Task: Invite Team Member Softage.1@softage.net to Workspace Information Security. Invite Team Member Softage.2@softage.net to Workspace Information Security. Invite Team Member Softage.3@softage.net to Workspace Information Security. Invite Team Member Softage.4@softage.net to Workspace Information Security
Action: Mouse moved to (910, 119)
Screenshot: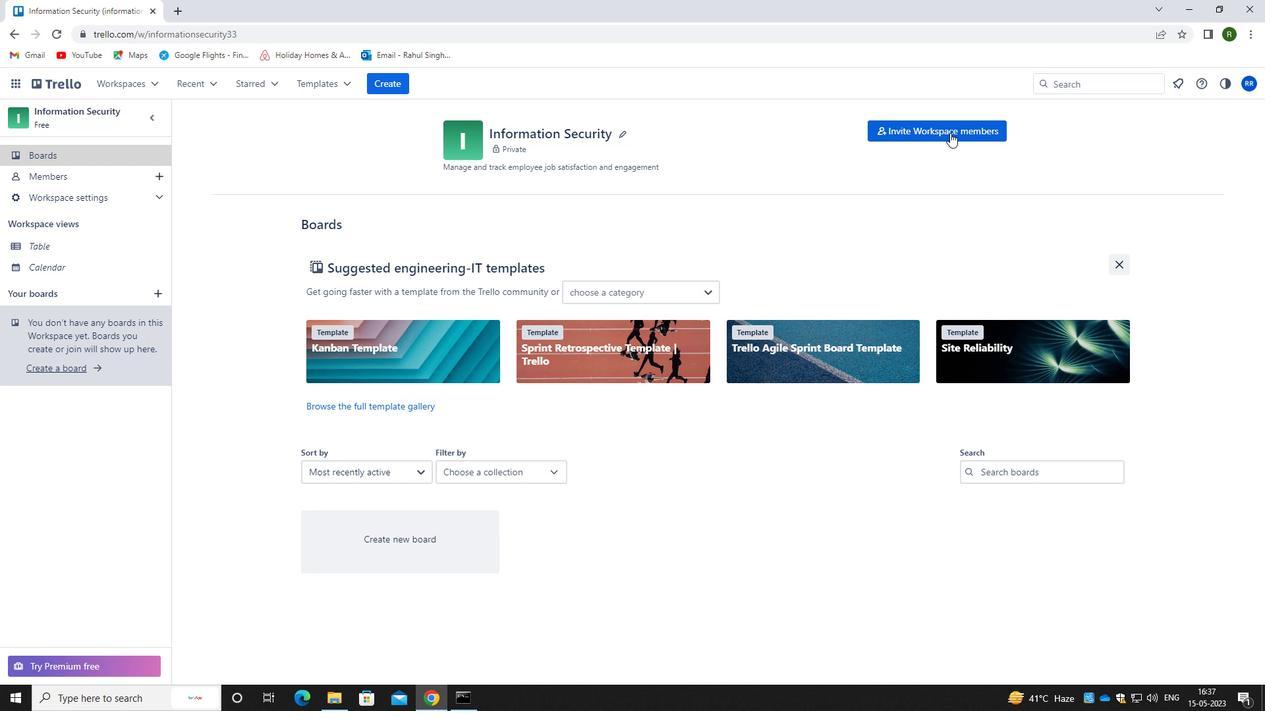 
Action: Mouse pressed left at (910, 119)
Screenshot: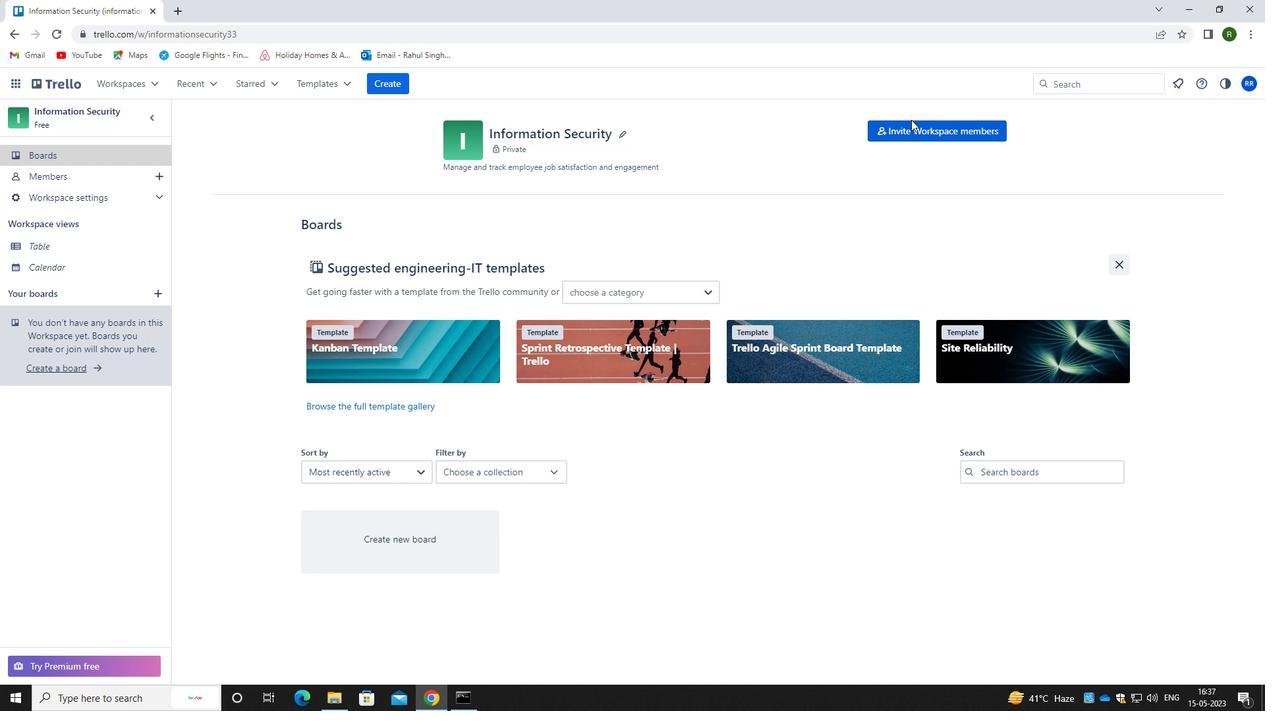 
Action: Mouse moved to (930, 129)
Screenshot: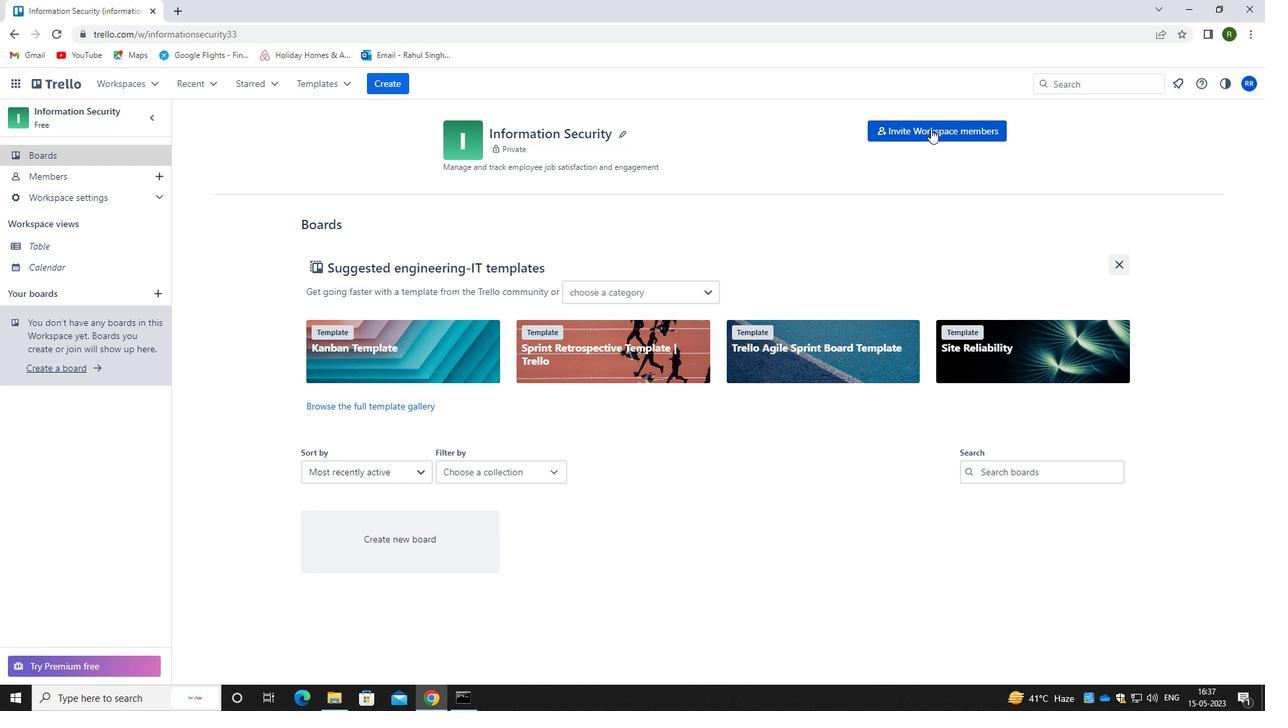 
Action: Mouse pressed left at (930, 129)
Screenshot: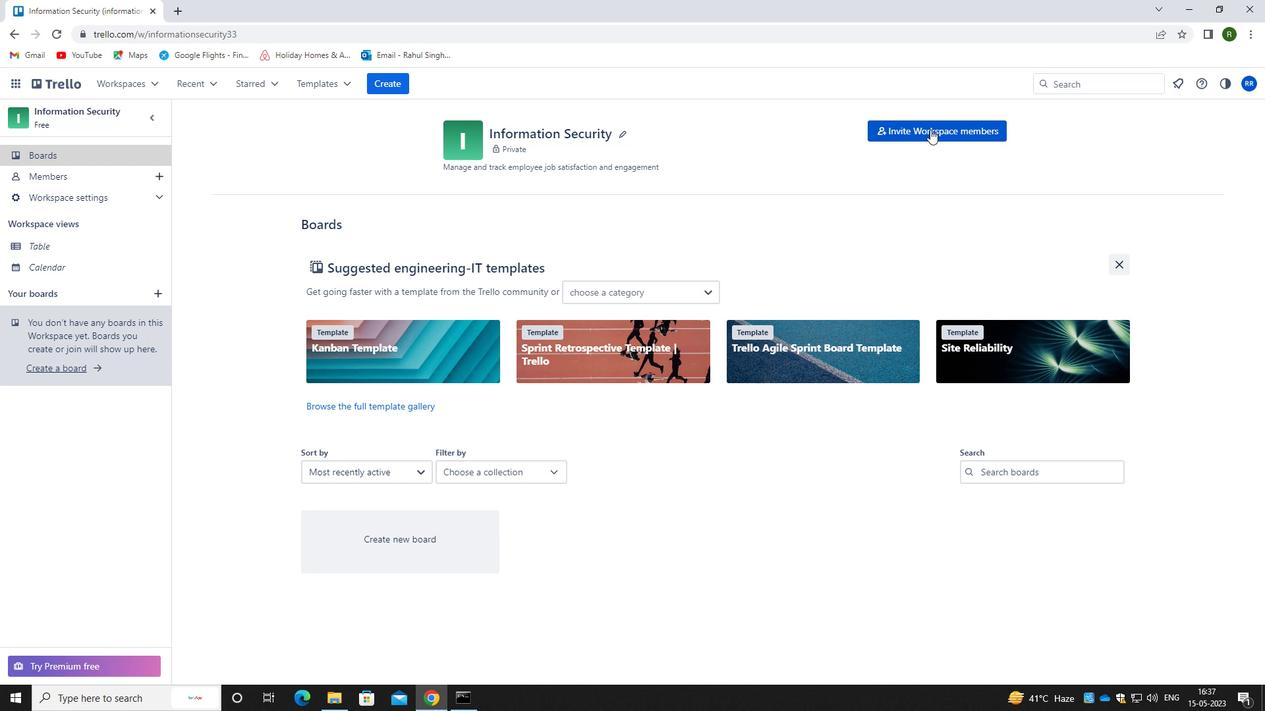 
Action: Mouse moved to (558, 374)
Screenshot: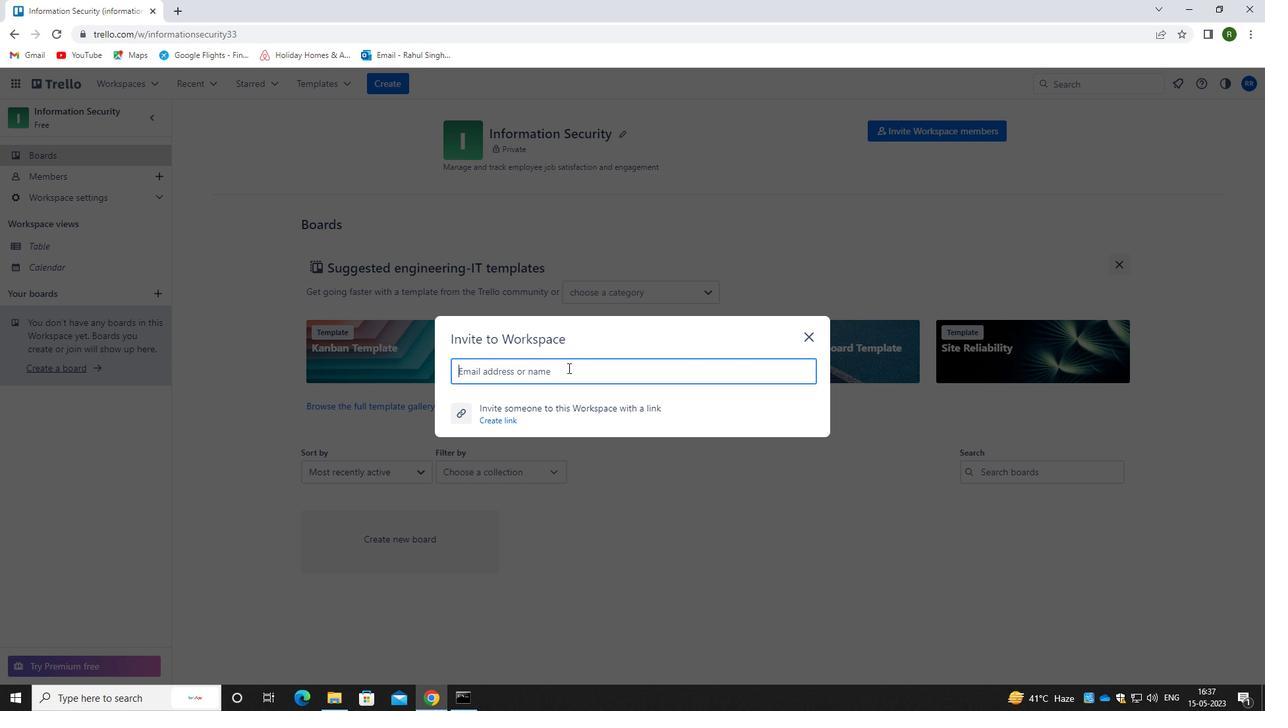 
Action: Key pressed <Key.caps_lock>s<Key.caps_lock>oftage.1<Key.shift>@SOFTAGE.NET
Screenshot: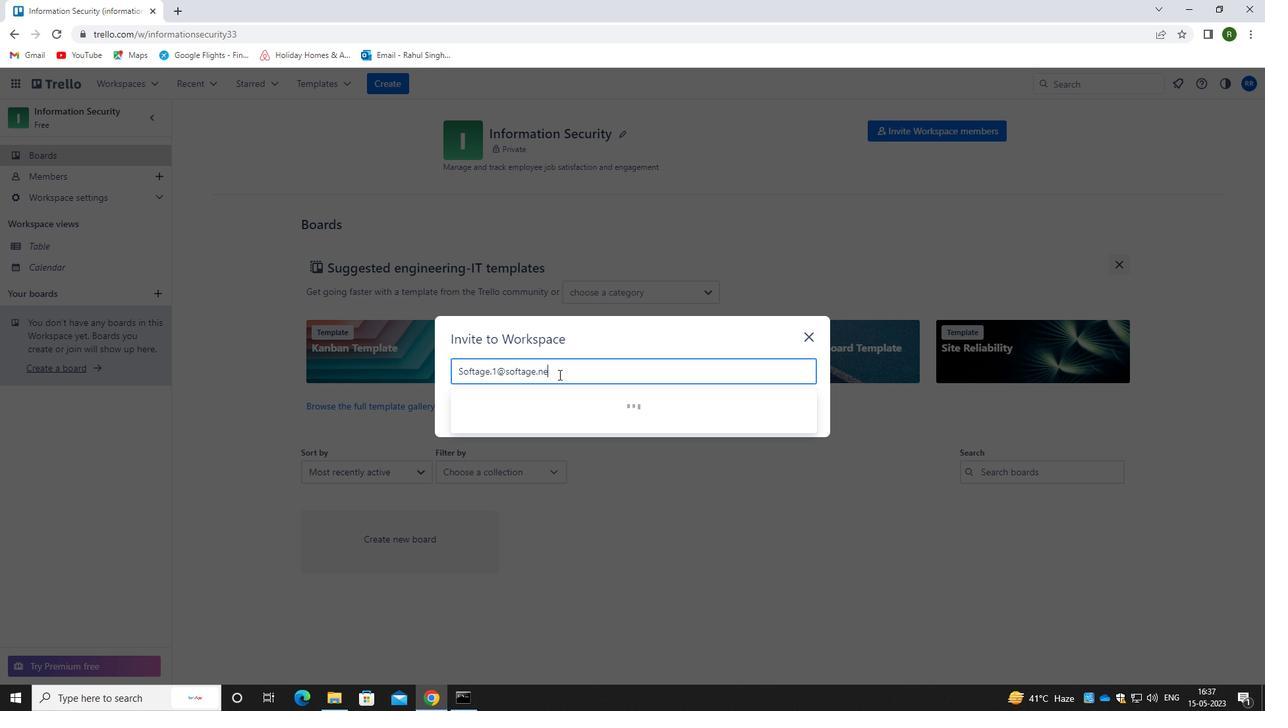 
Action: Mouse moved to (484, 407)
Screenshot: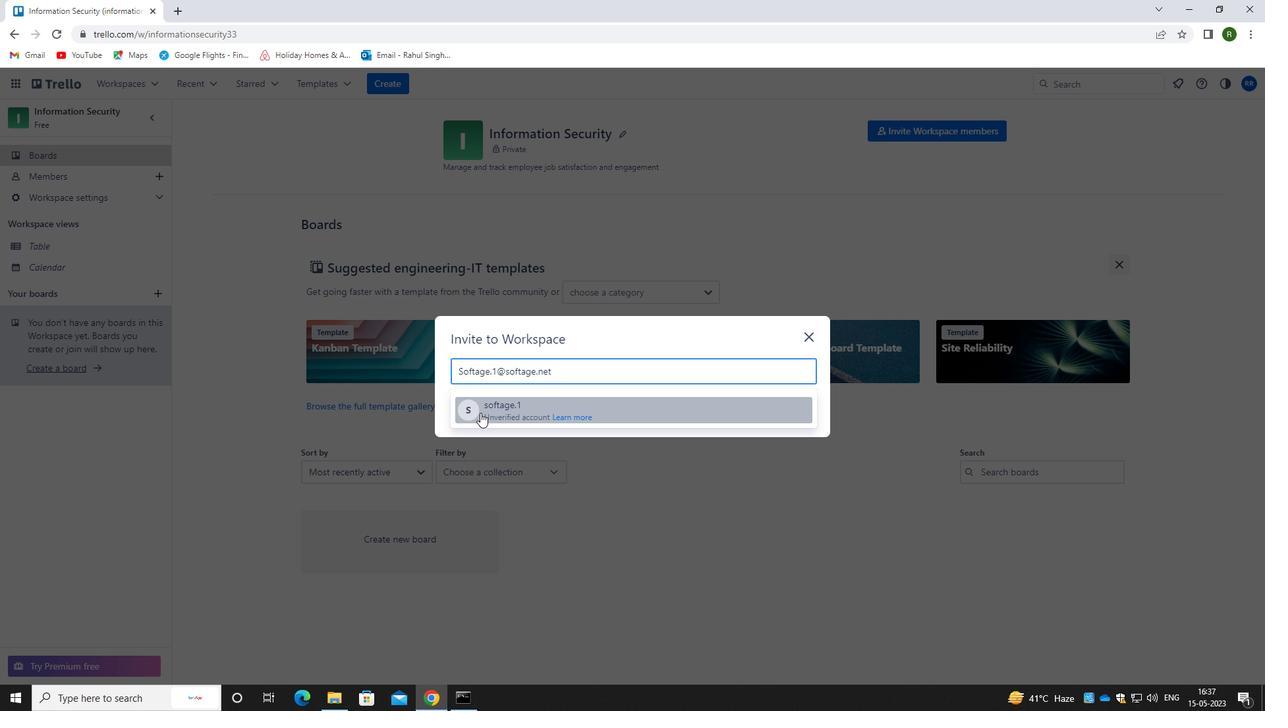 
Action: Mouse pressed left at (484, 407)
Screenshot: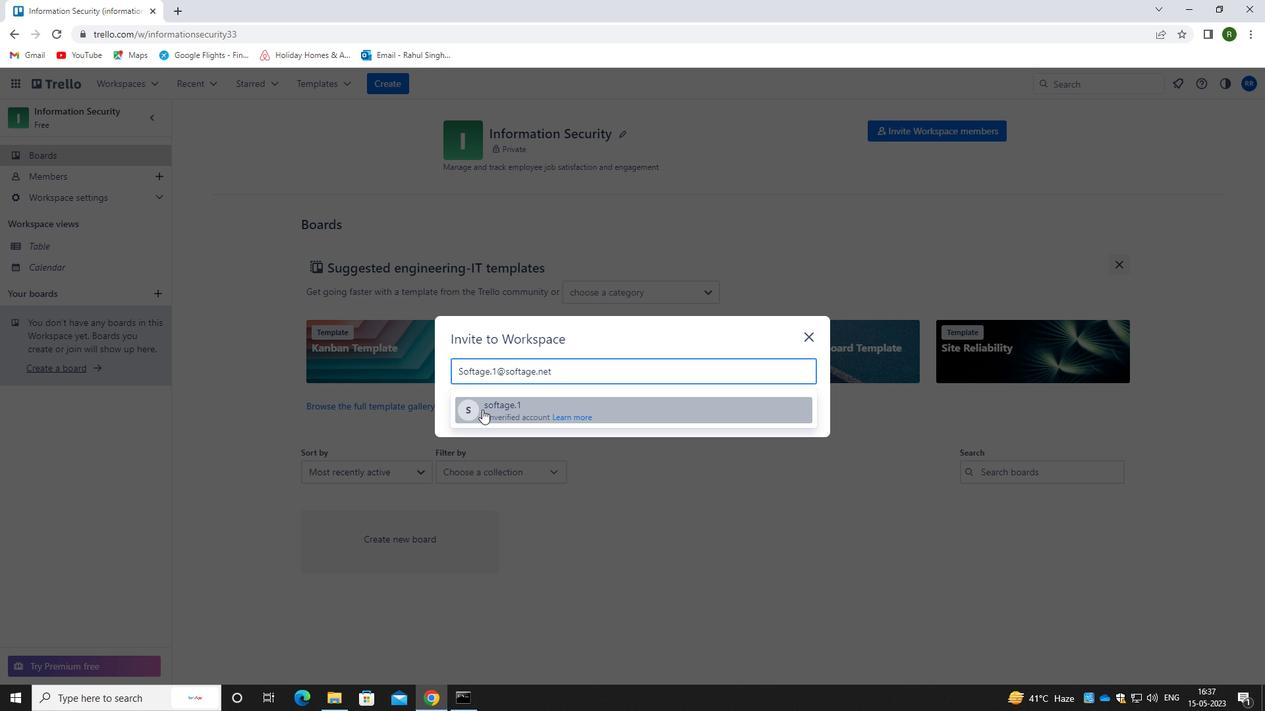 
Action: Mouse moved to (582, 345)
Screenshot: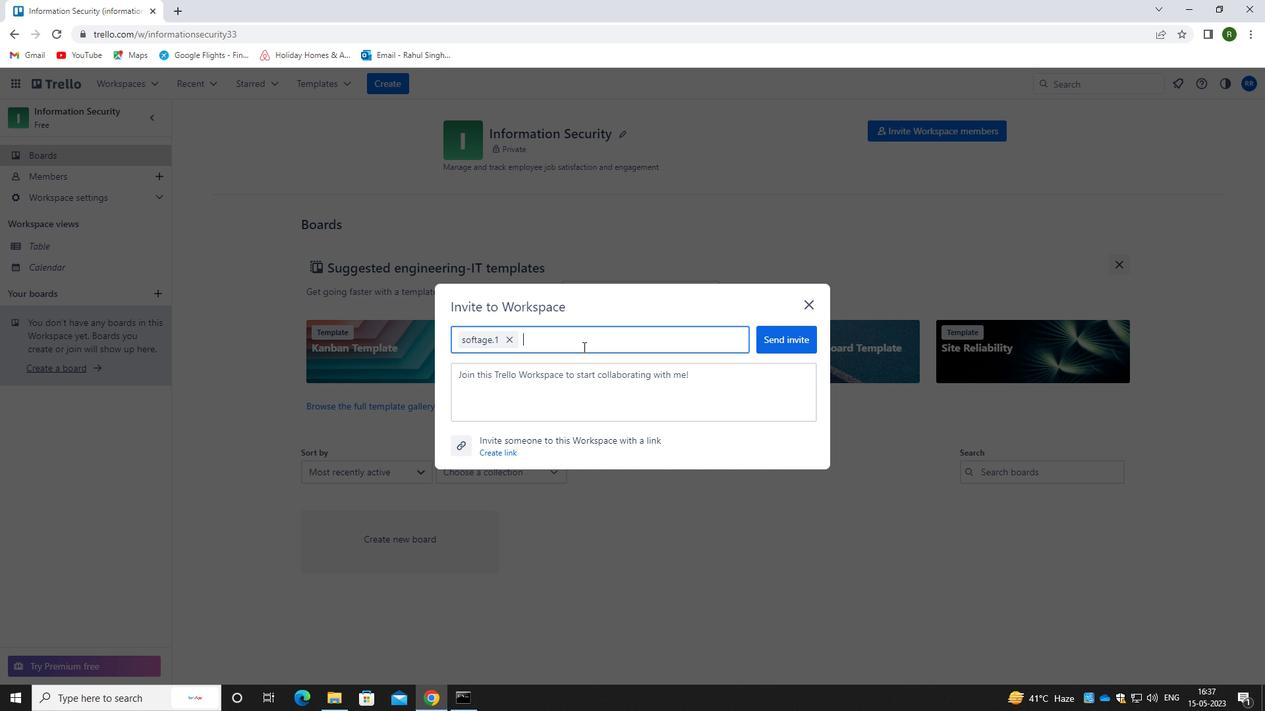 
Action: Key pressed <Key.shift>SOFTAGE,<Key.backspace>.2<Key.shift>@SOFTAGE.NET
Screenshot: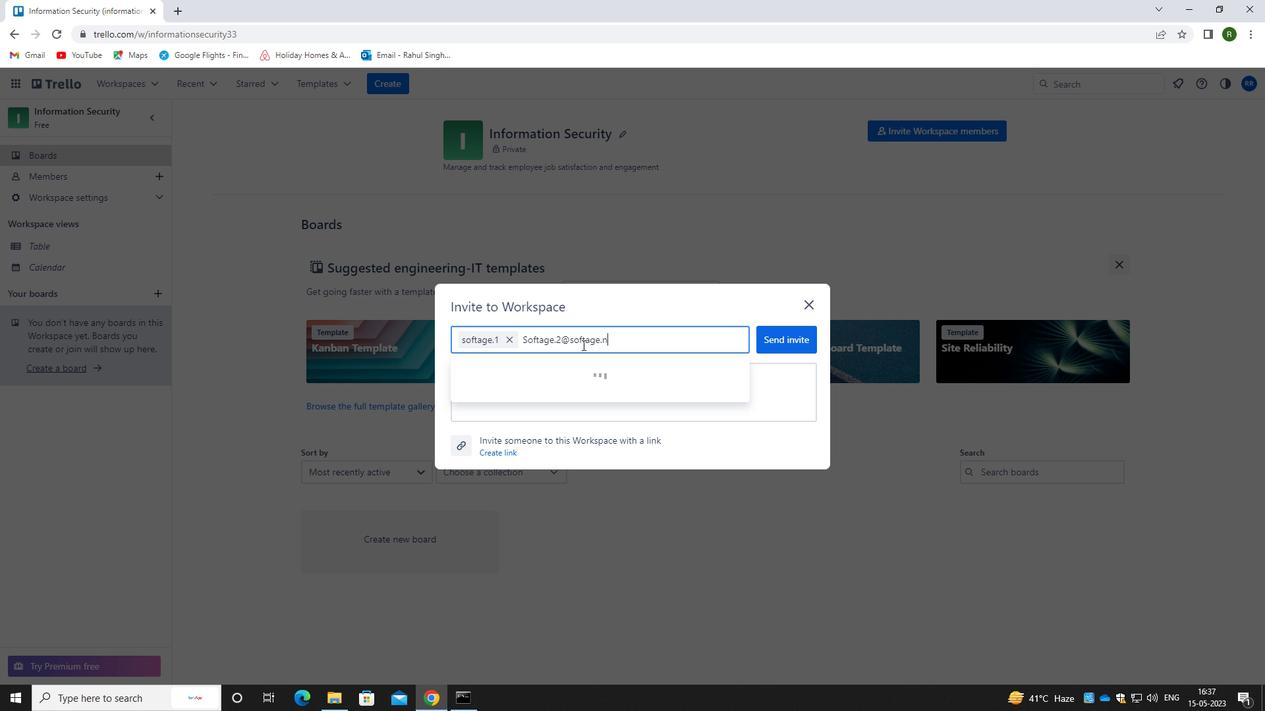 
Action: Mouse moved to (766, 341)
Screenshot: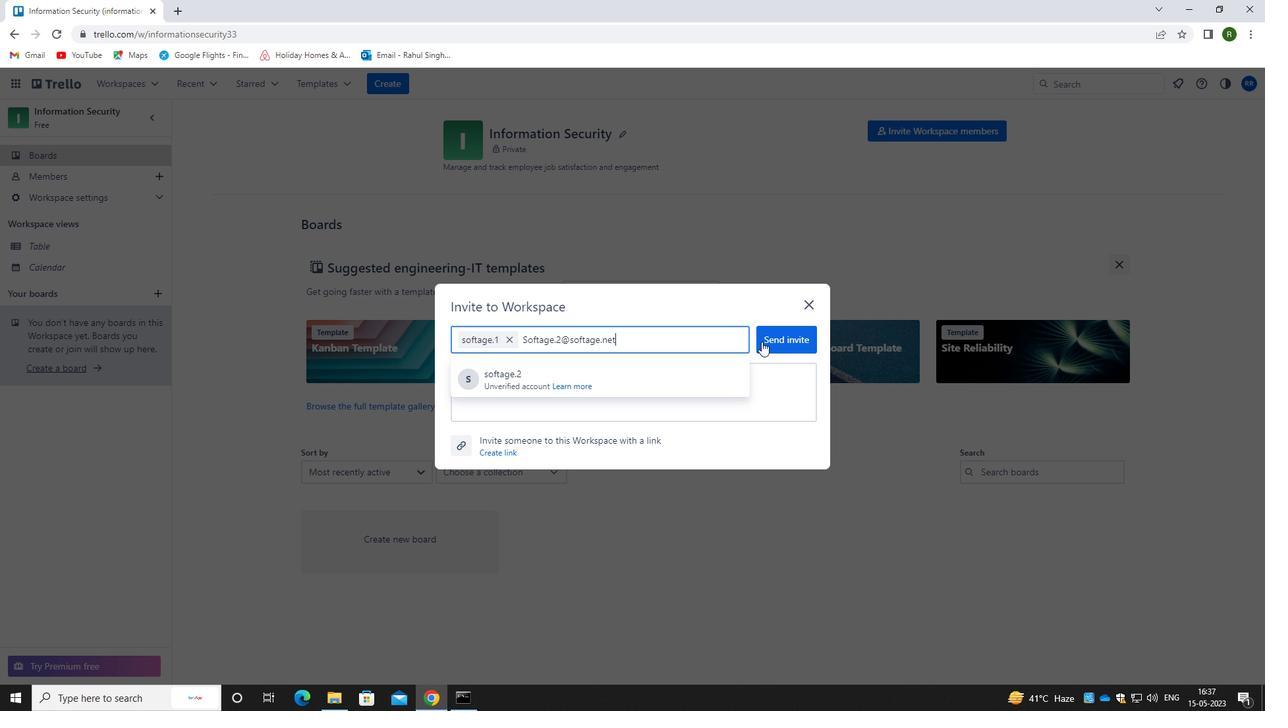 
Action: Mouse pressed left at (766, 341)
Screenshot: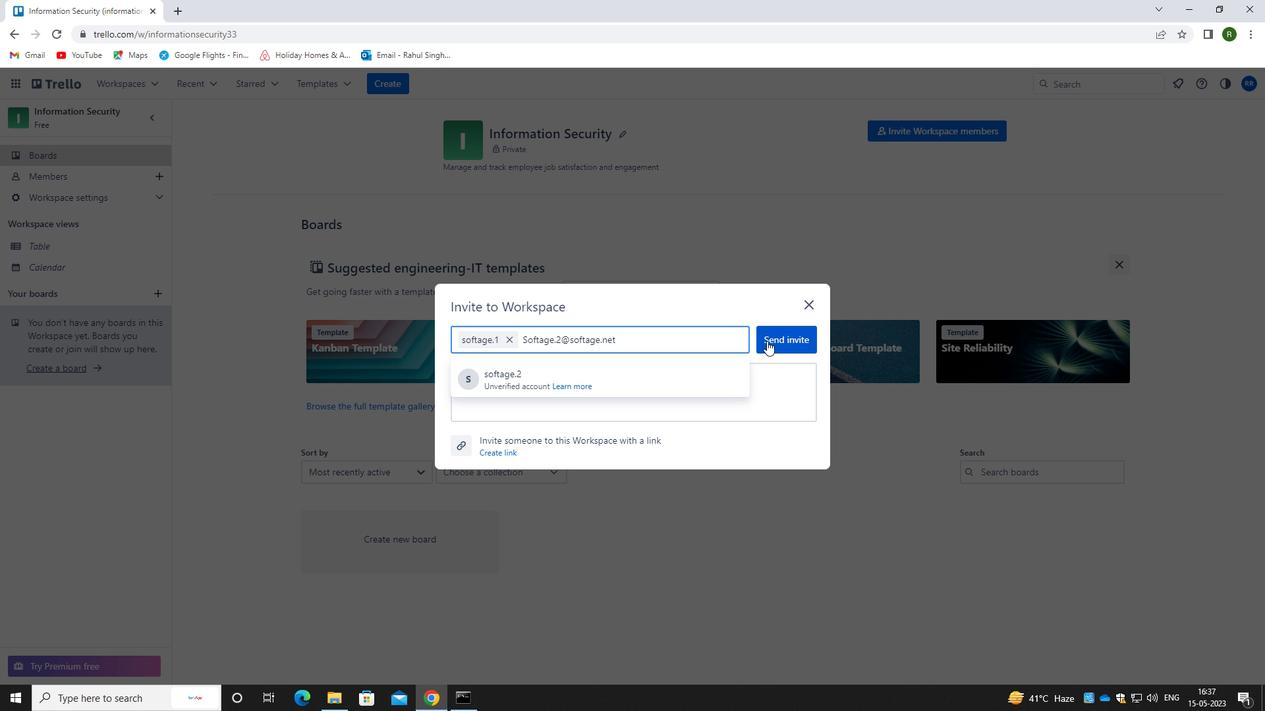 
Action: Mouse moved to (906, 131)
Screenshot: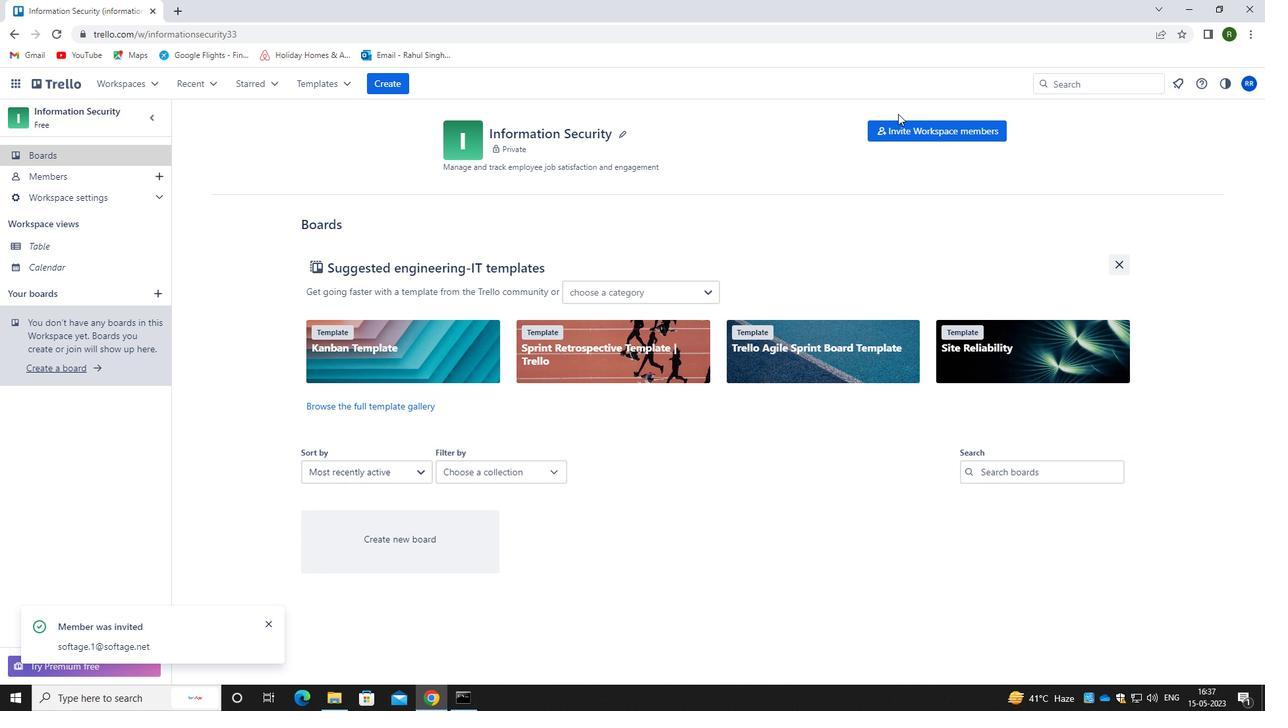 
Action: Mouse pressed left at (906, 131)
Screenshot: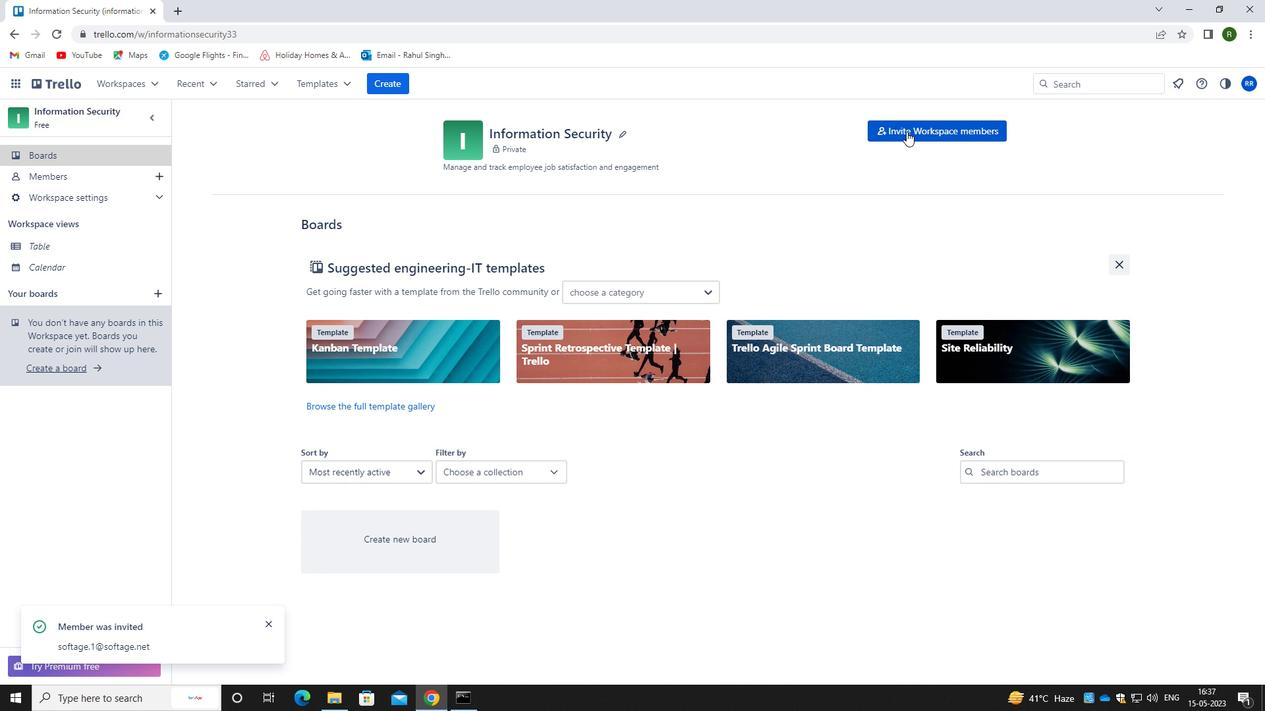 
Action: Mouse moved to (612, 396)
Screenshot: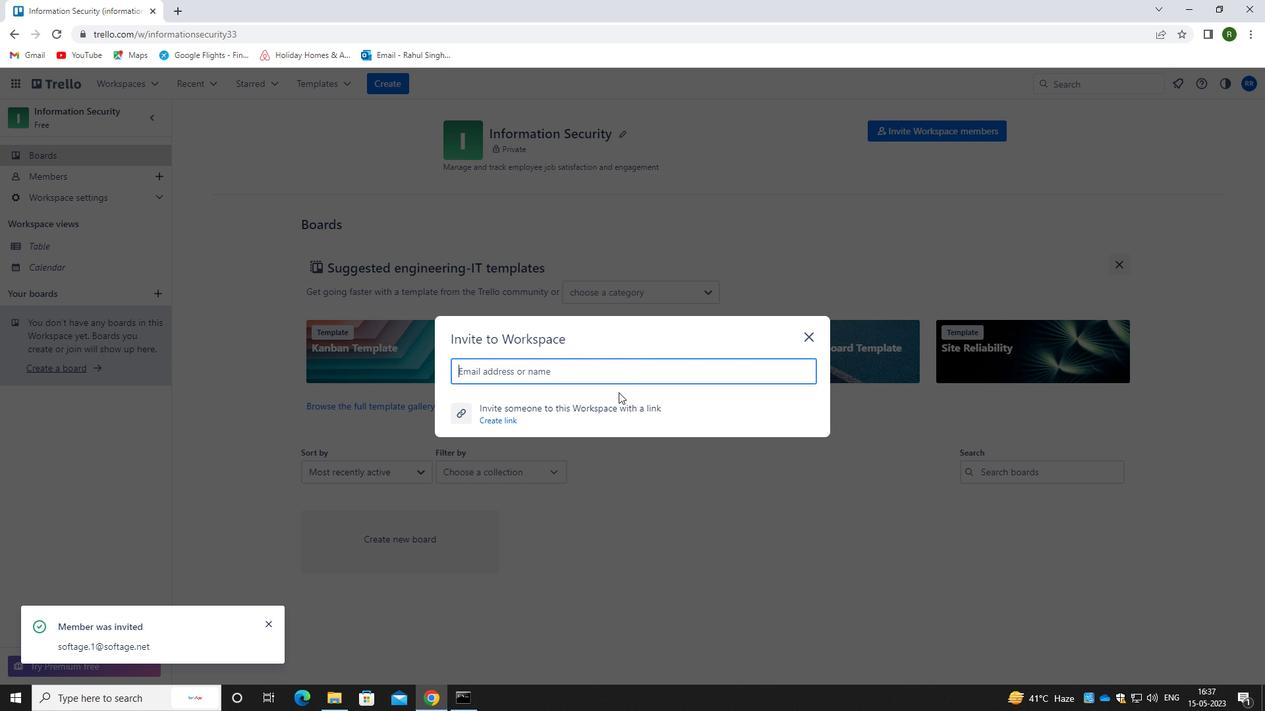 
Action: Key pressed <Key.caps_lock>S<Key.caps_lock>OFTAGE.3<Key.shift>@SOFTAGE.NET
Screenshot: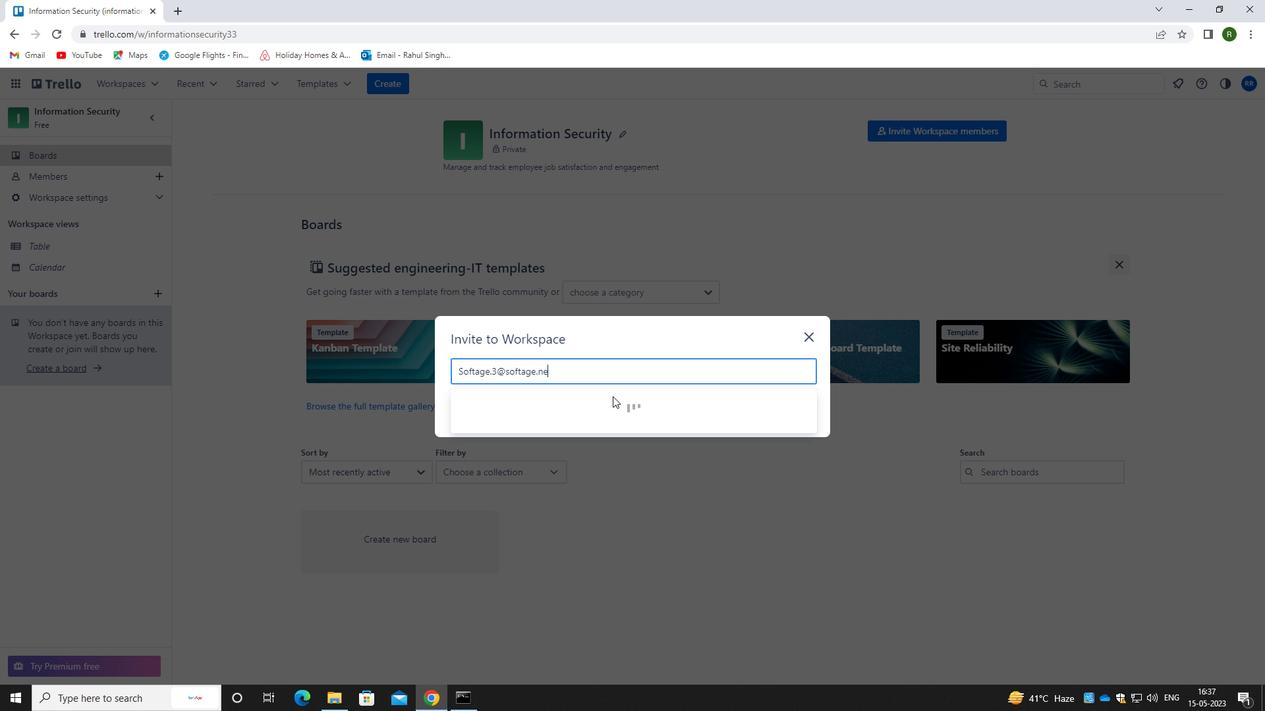 
Action: Mouse moved to (526, 411)
Screenshot: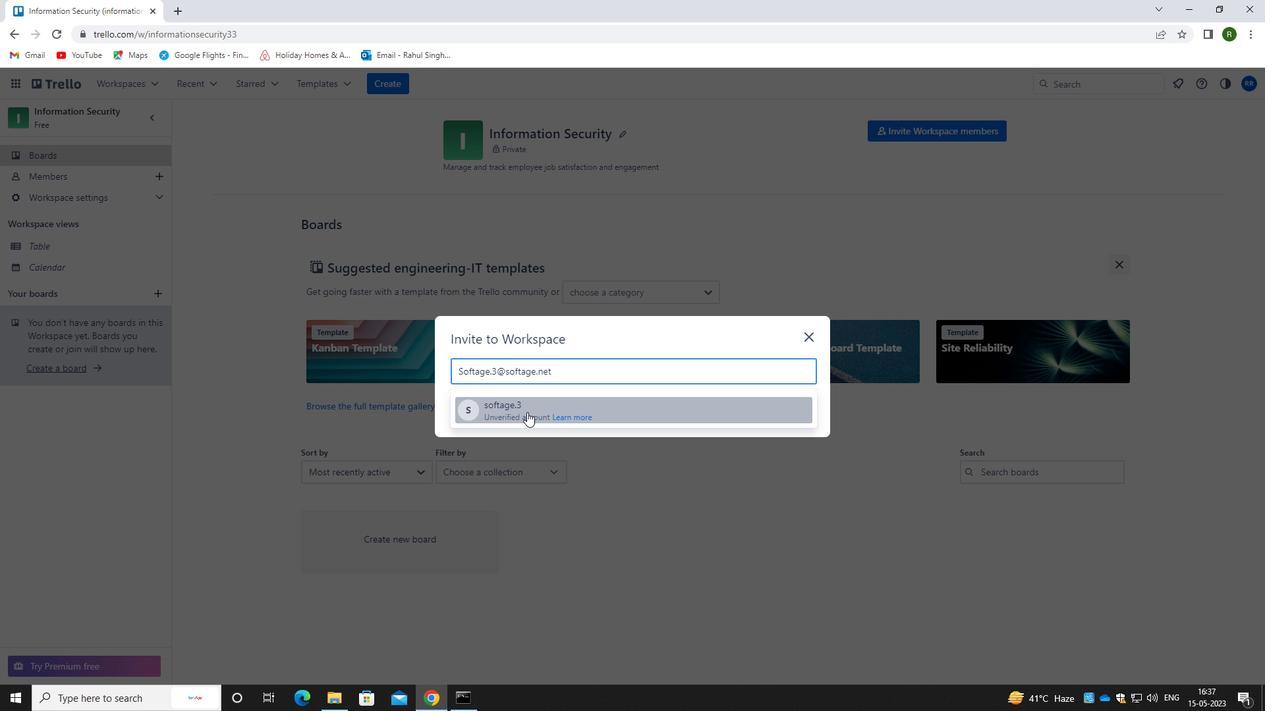 
Action: Mouse pressed left at (526, 411)
Screenshot: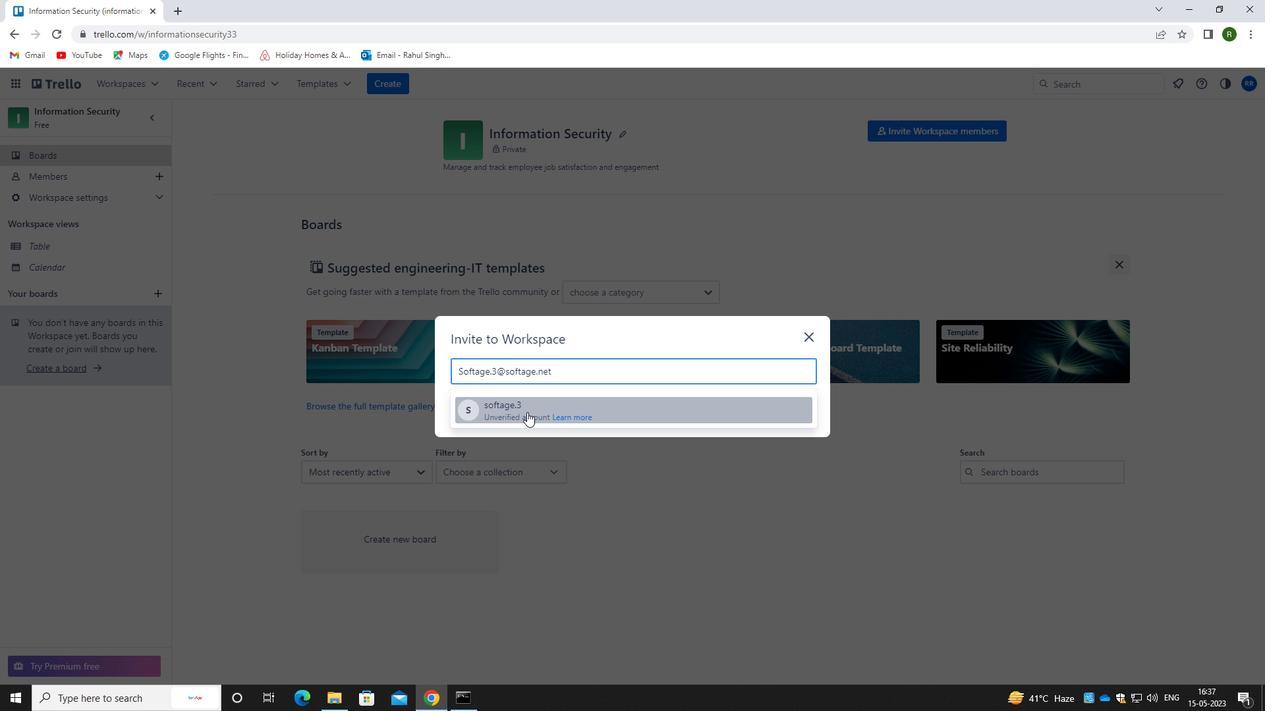 
Action: Mouse moved to (769, 345)
Screenshot: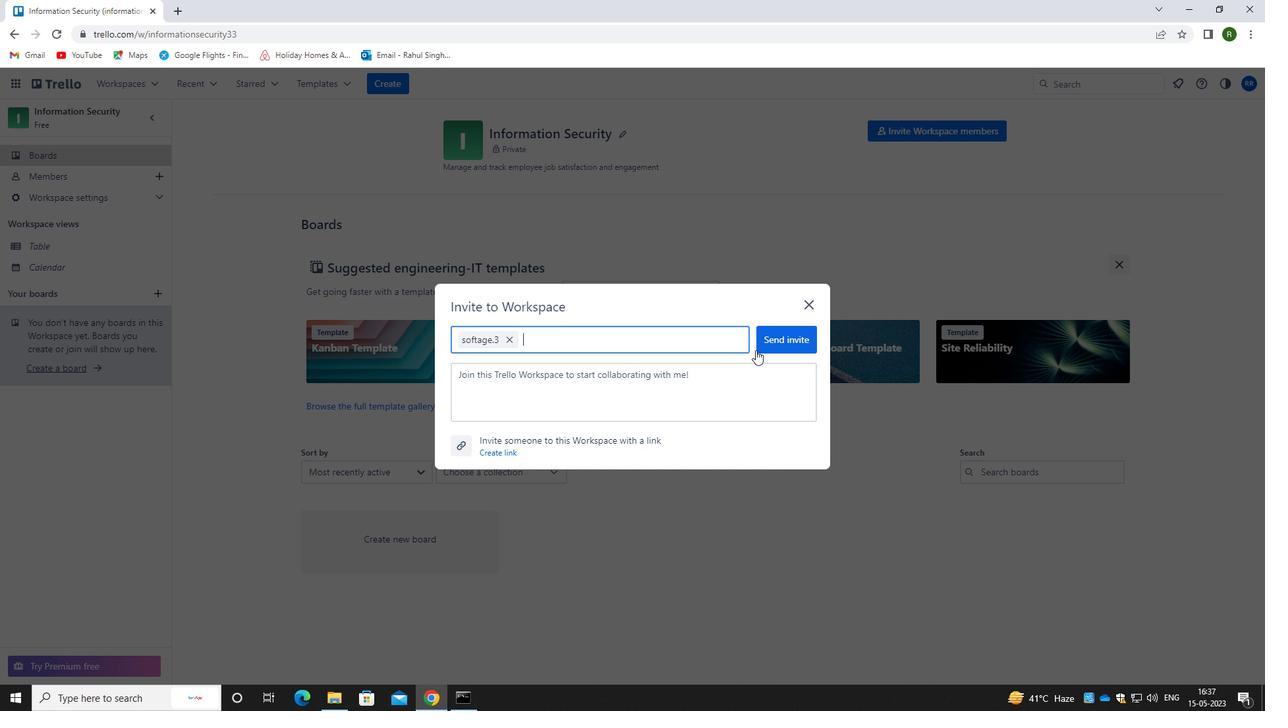 
Action: Mouse pressed left at (769, 345)
Screenshot: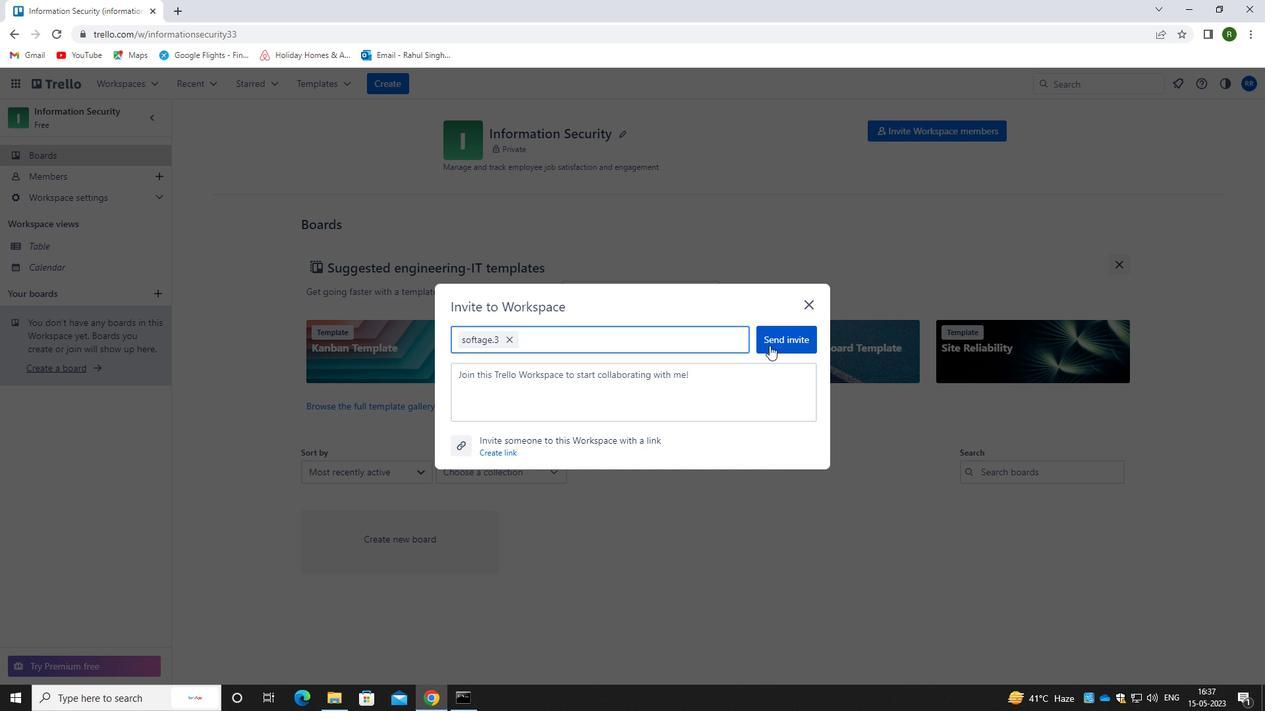 
Action: Mouse moved to (902, 132)
Screenshot: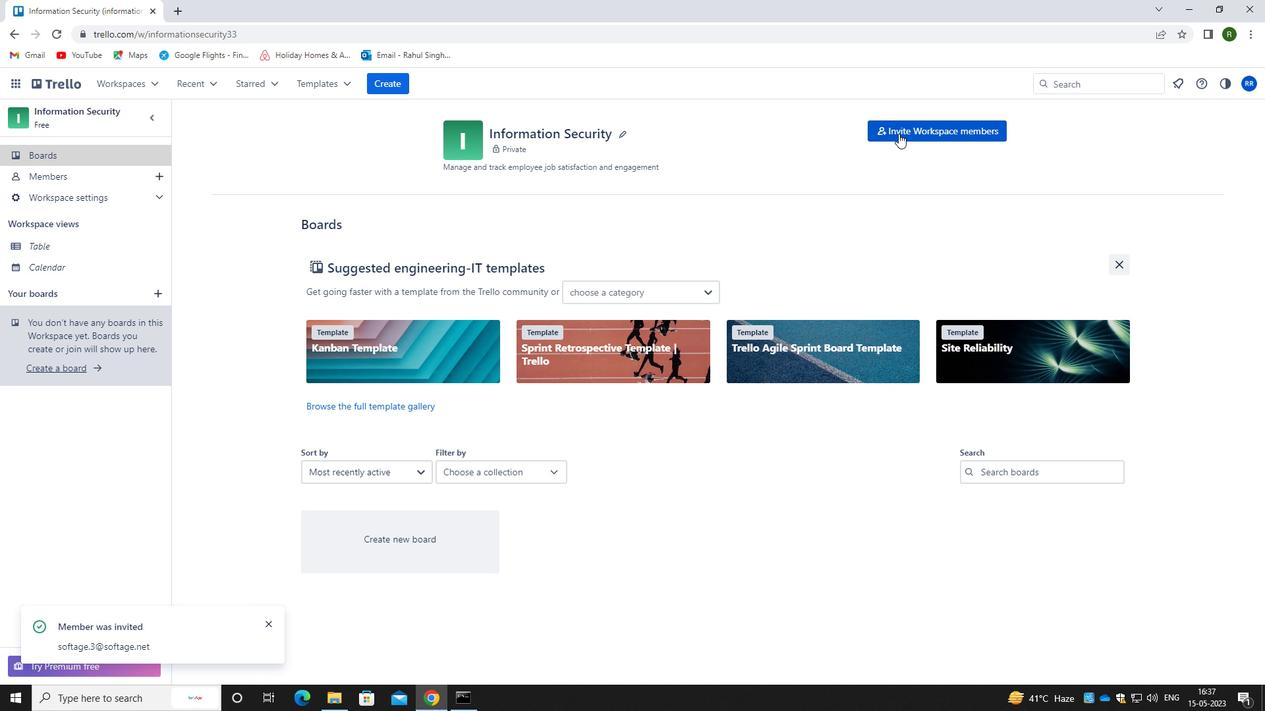 
Action: Mouse pressed left at (902, 132)
Screenshot: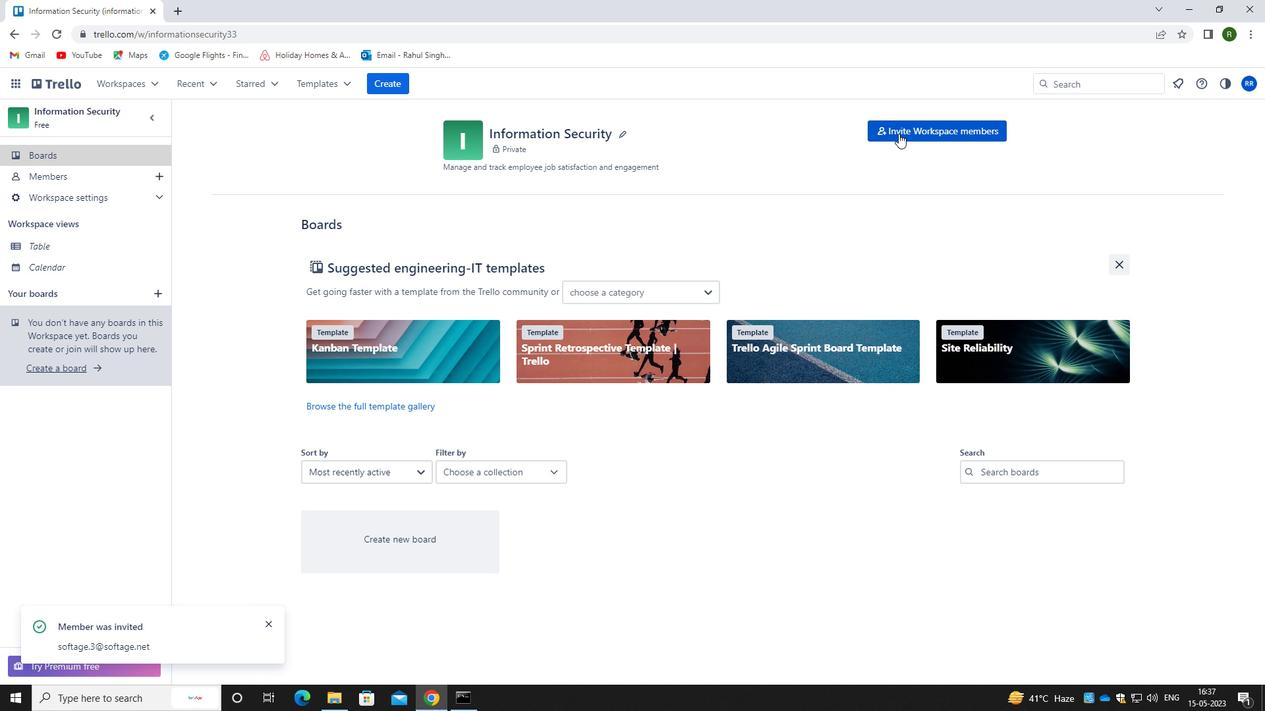 
Action: Mouse moved to (629, 348)
Screenshot: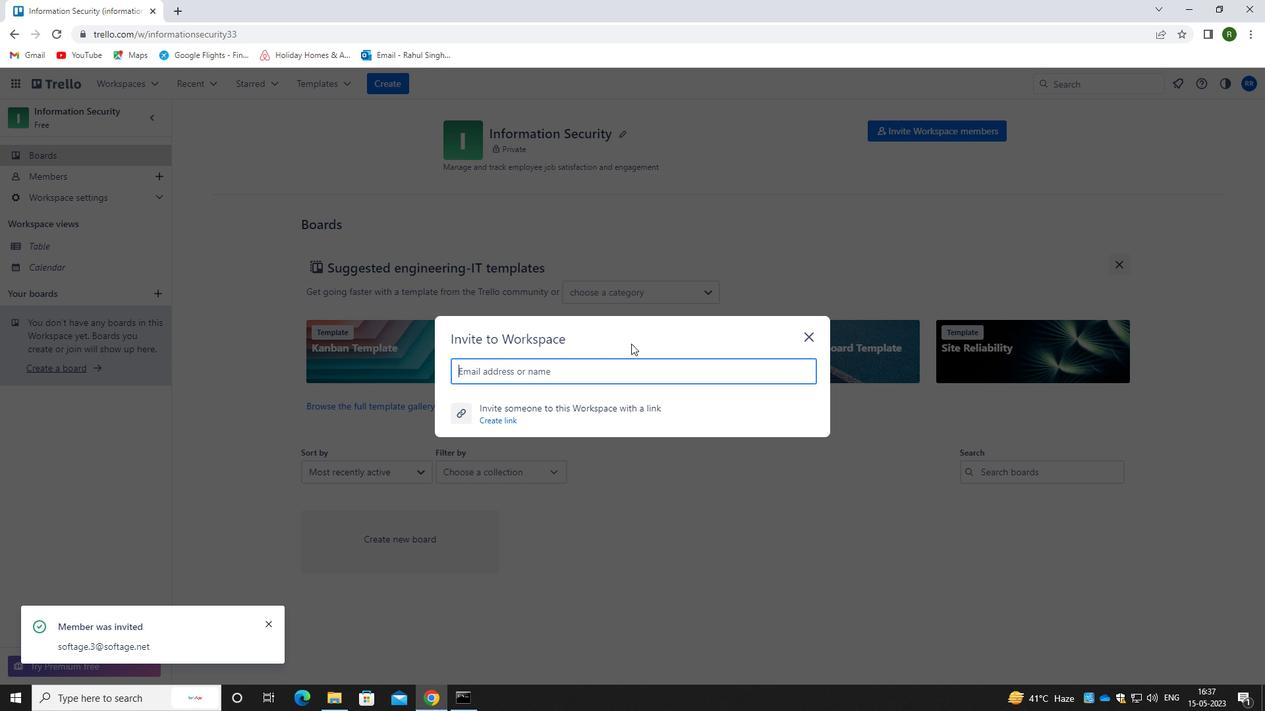 
Action: Key pressed <Key.shift>SOFTAGE.4<Key.shift>@SOFTAGE.NET
Screenshot: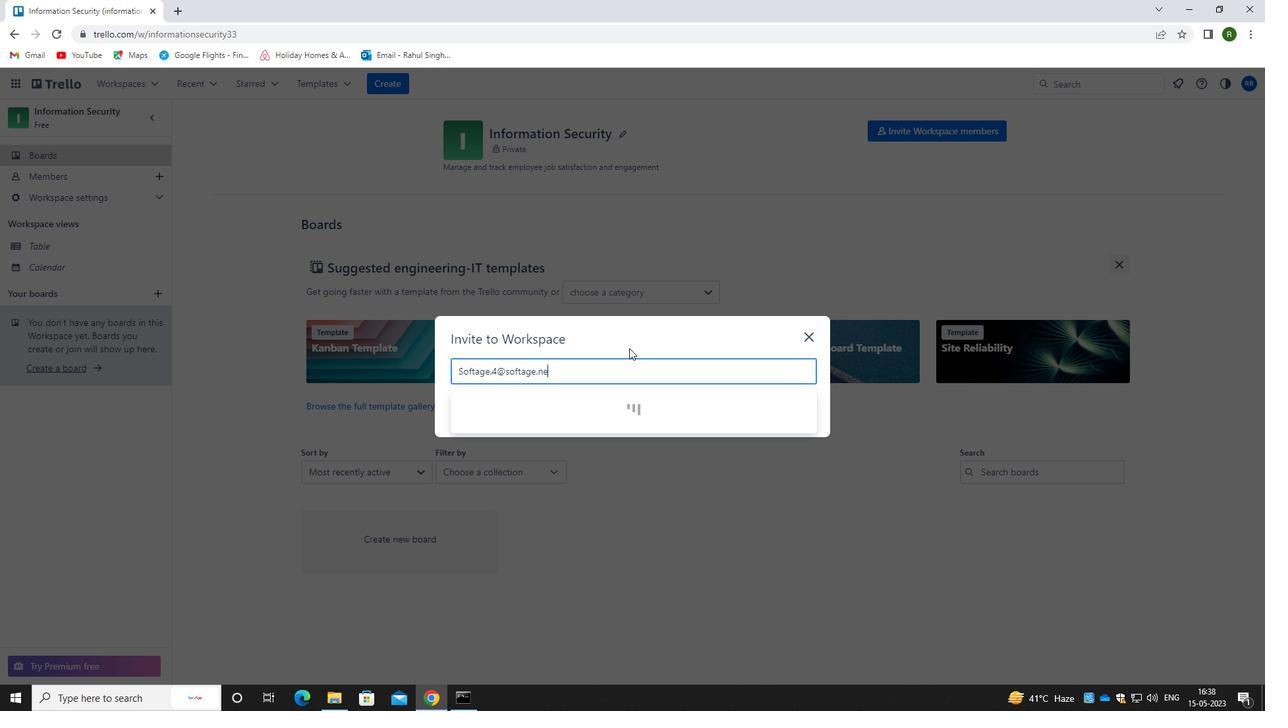 
Action: Mouse moved to (475, 411)
Screenshot: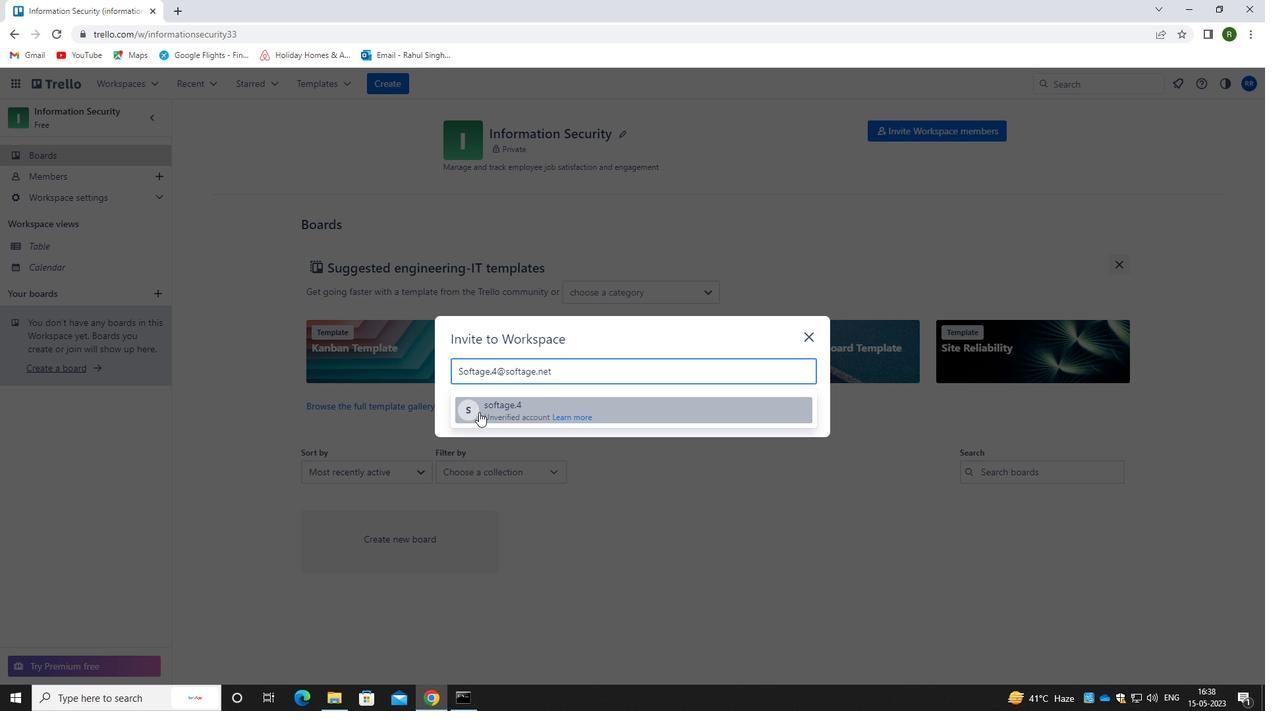
Action: Mouse pressed left at (475, 411)
Screenshot: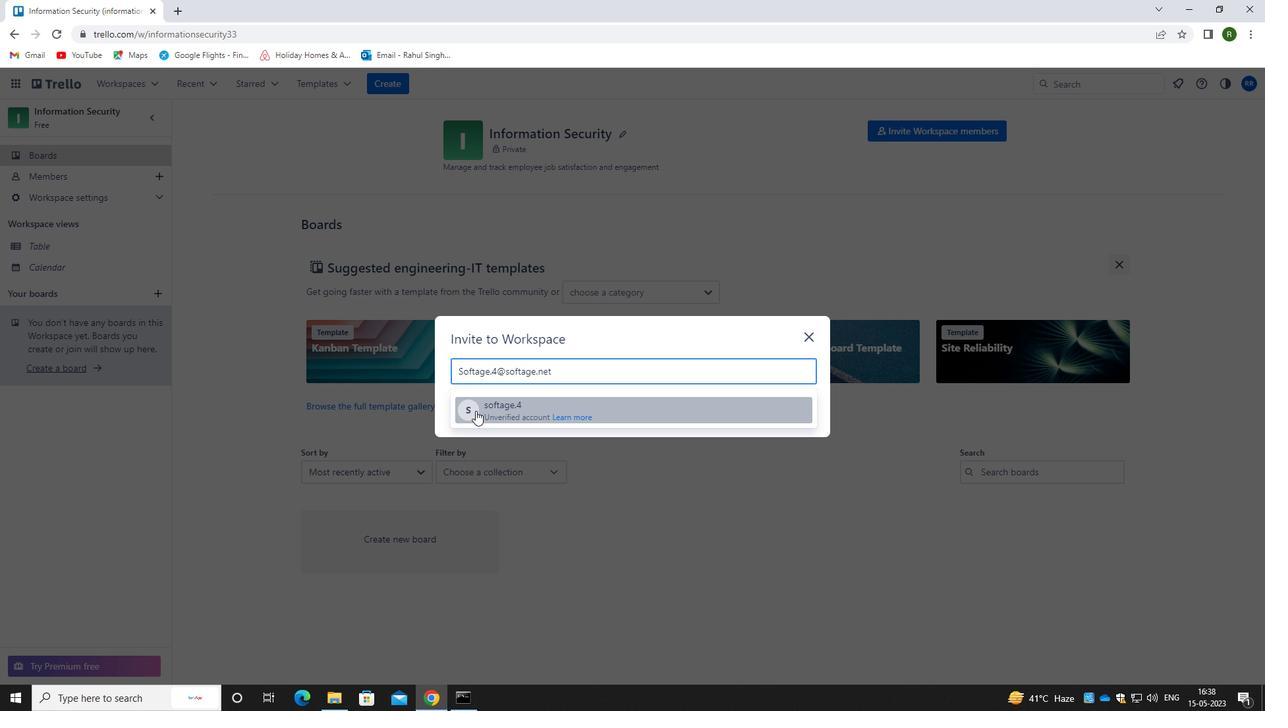 
Action: Mouse moved to (778, 342)
Screenshot: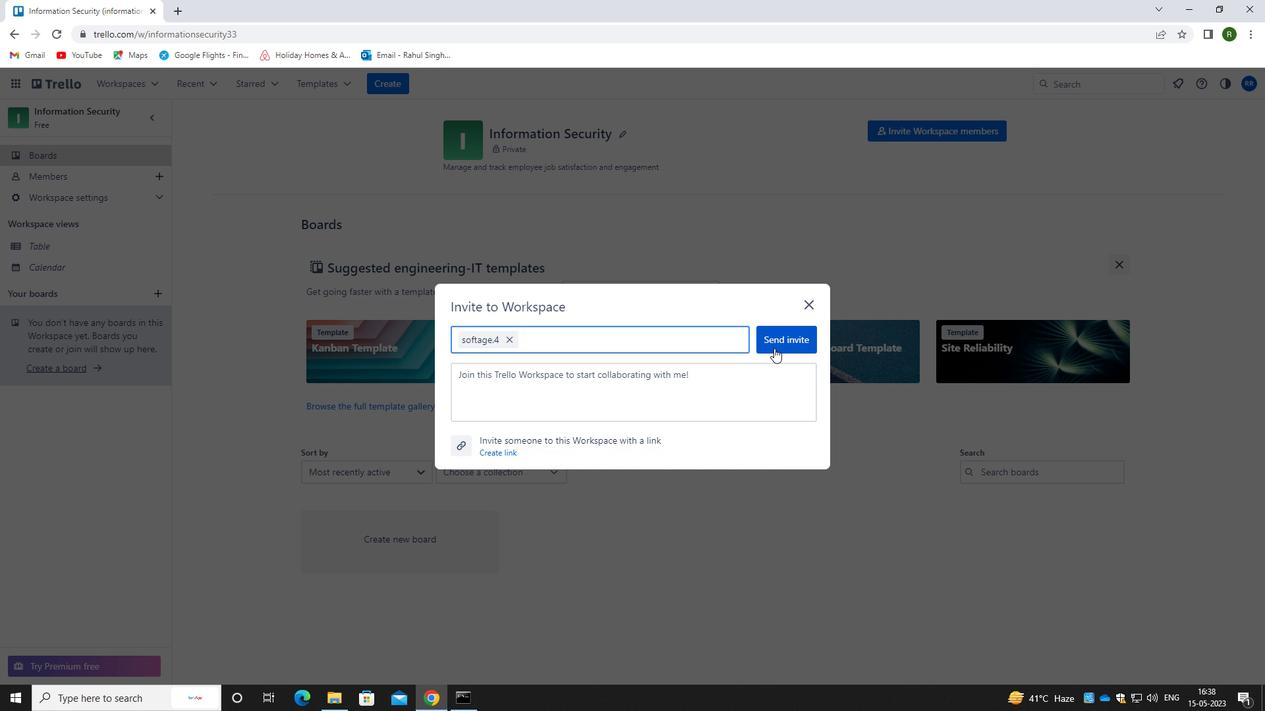 
Action: Mouse pressed left at (778, 342)
Screenshot: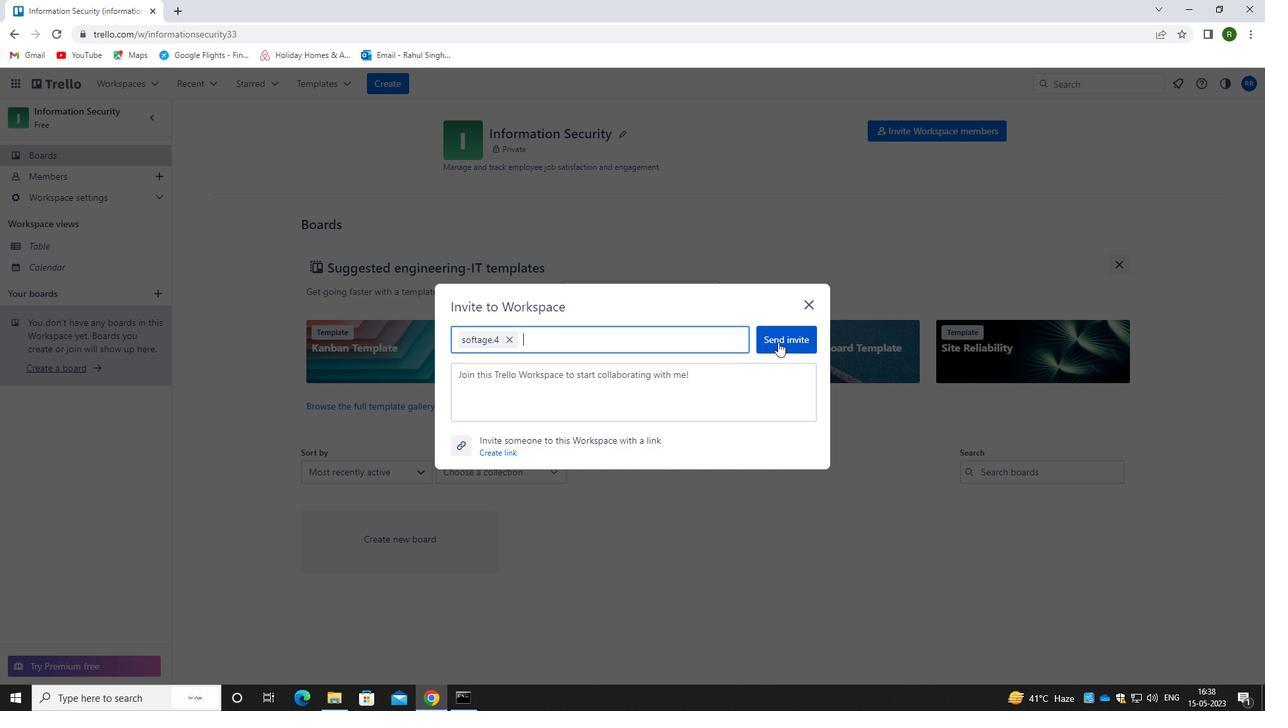 
Action: Mouse moved to (707, 417)
Screenshot: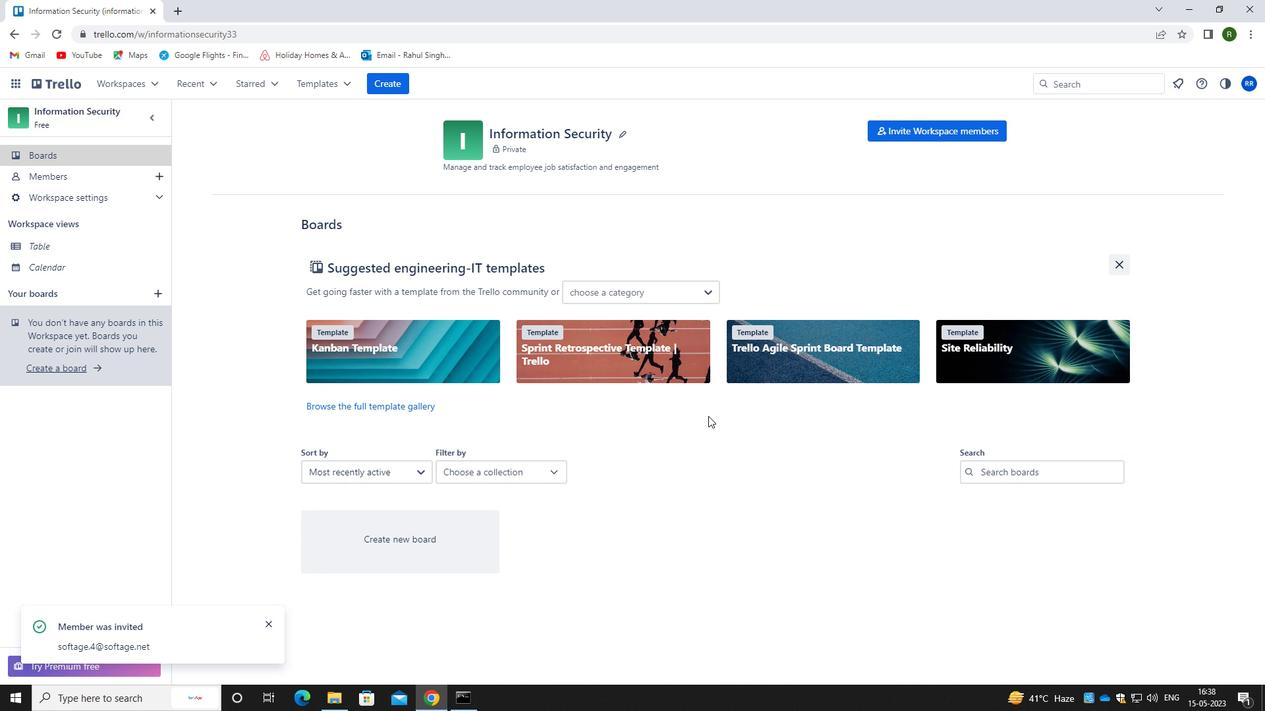 
